Task: Apply the oswald font to the text.
Action: Mouse moved to (226, 91)
Screenshot: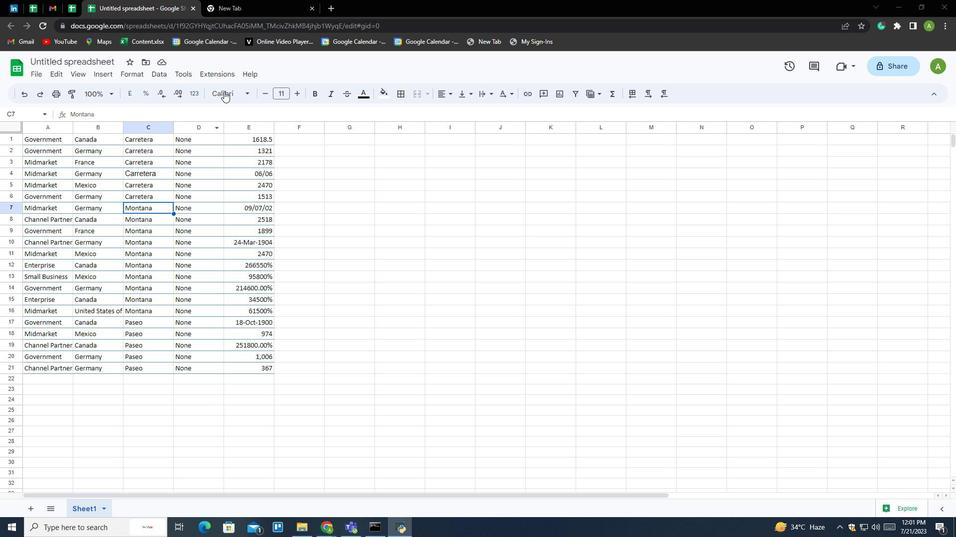 
Action: Mouse pressed left at (226, 91)
Screenshot: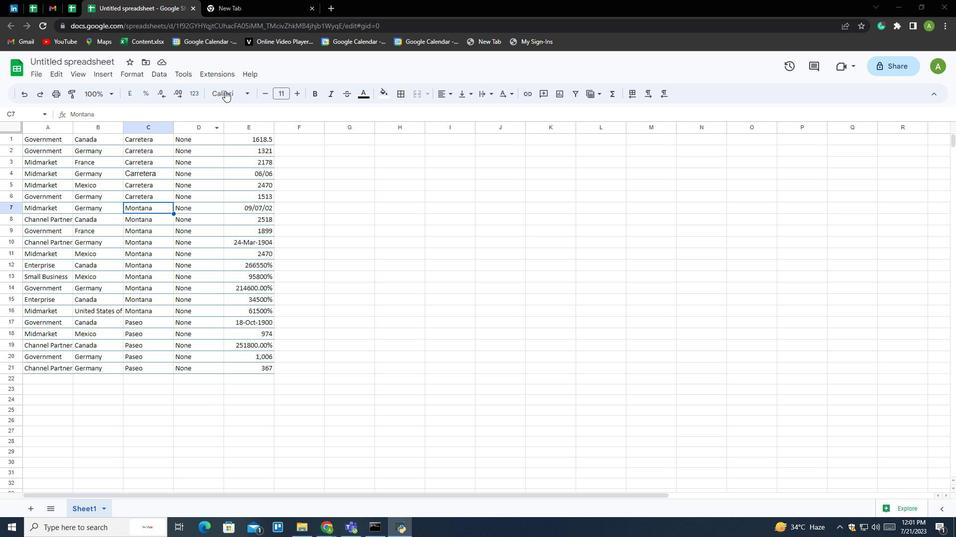 
Action: Mouse moved to (234, 364)
Screenshot: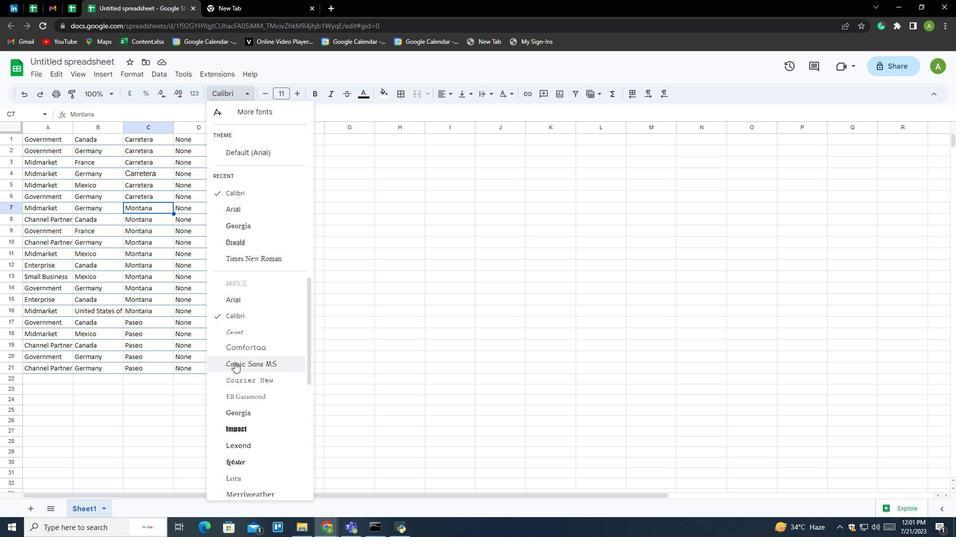 
Action: Mouse scrolled (234, 363) with delta (0, 0)
Screenshot: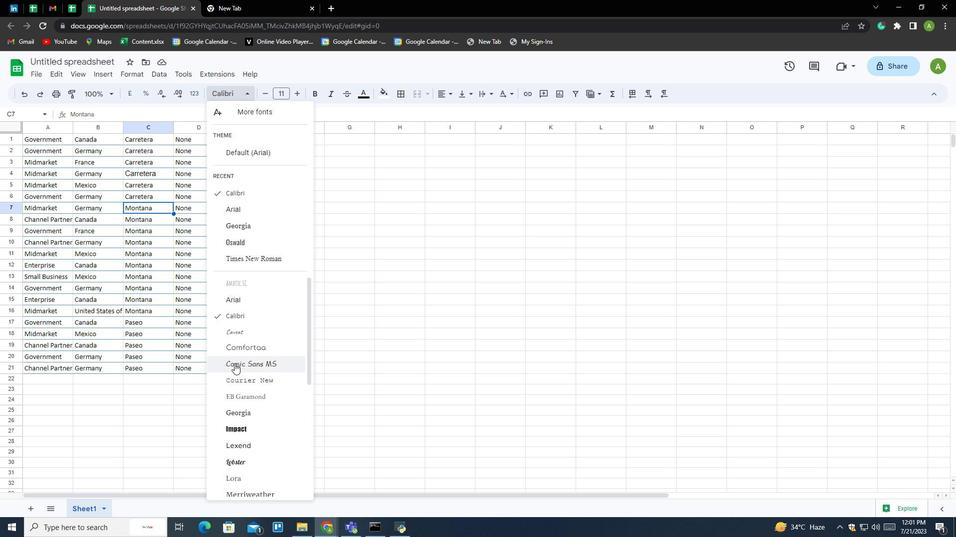 
Action: Mouse scrolled (234, 363) with delta (0, 0)
Screenshot: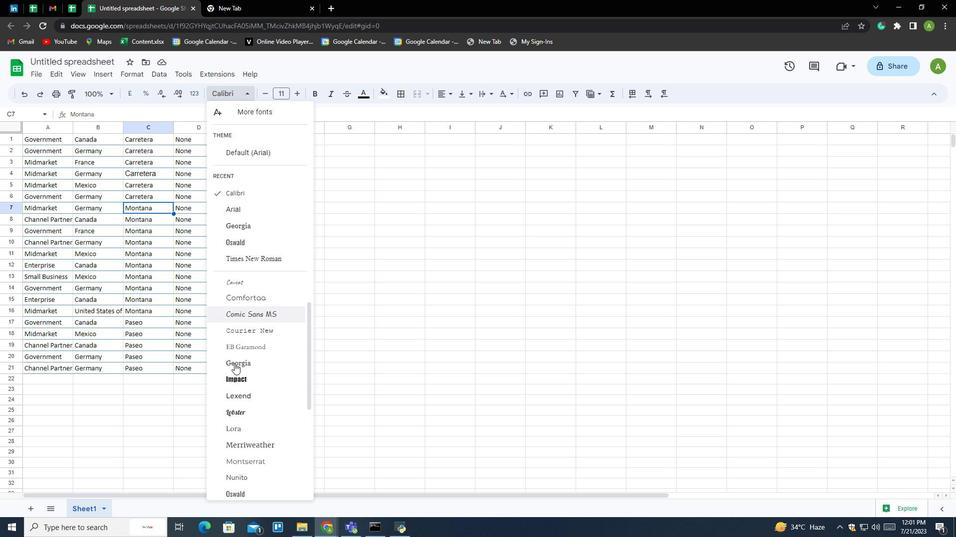 
Action: Mouse scrolled (234, 363) with delta (0, 0)
Screenshot: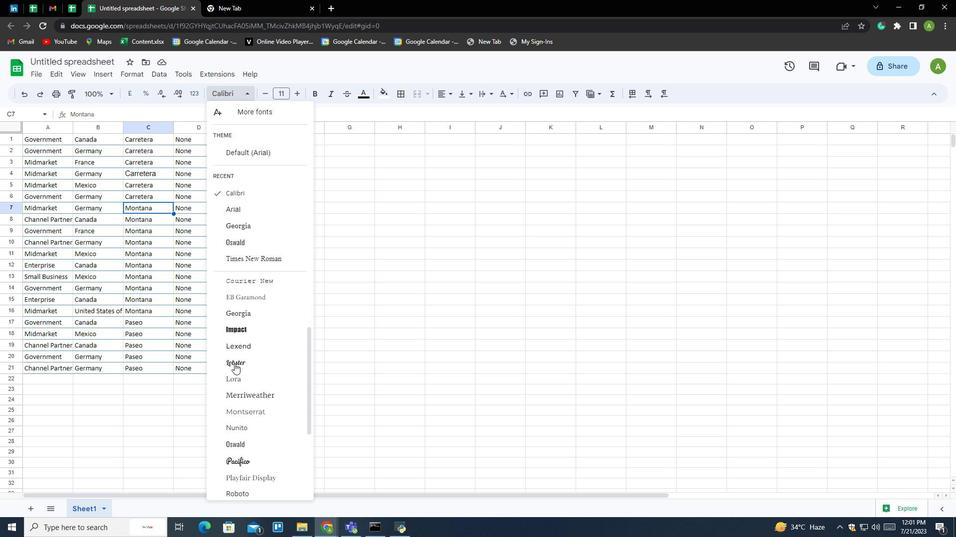 
Action: Mouse moved to (236, 391)
Screenshot: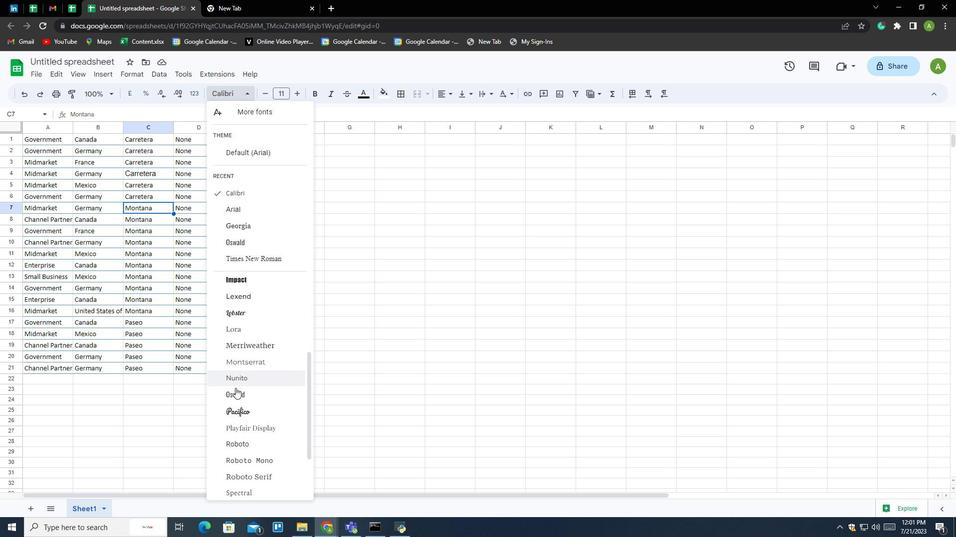 
Action: Mouse pressed left at (236, 391)
Screenshot: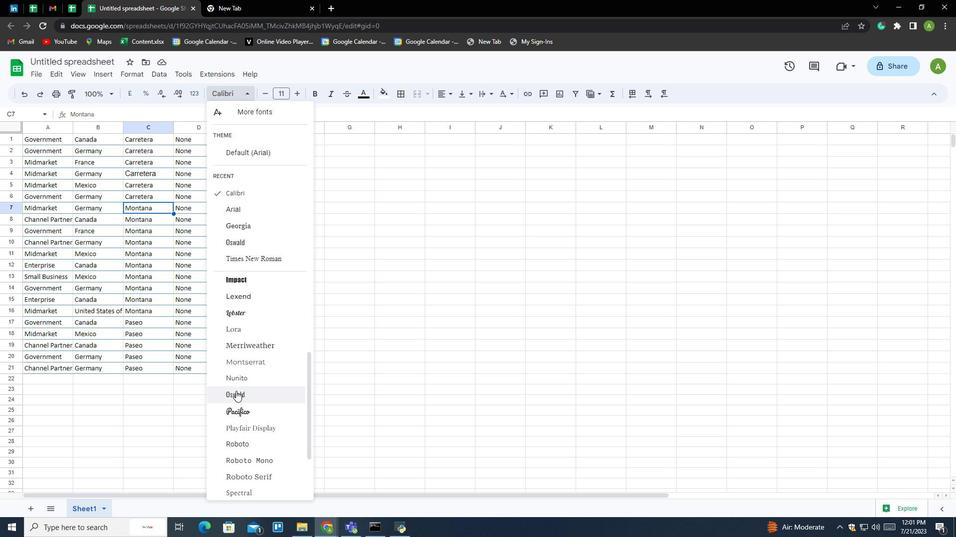 
Action: Mouse moved to (236, 380)
Screenshot: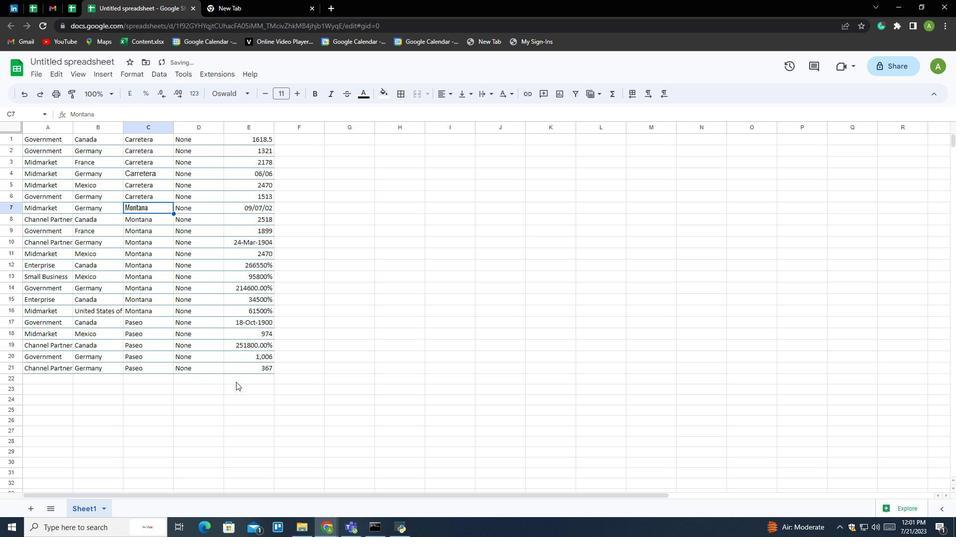 
